 Task: Block off an entire day of the calendar on August 15th for the immersive and transformative team-building off-site retreat, which demands participation and active engagement from all team members.
Action: Mouse moved to (60, 120)
Screenshot: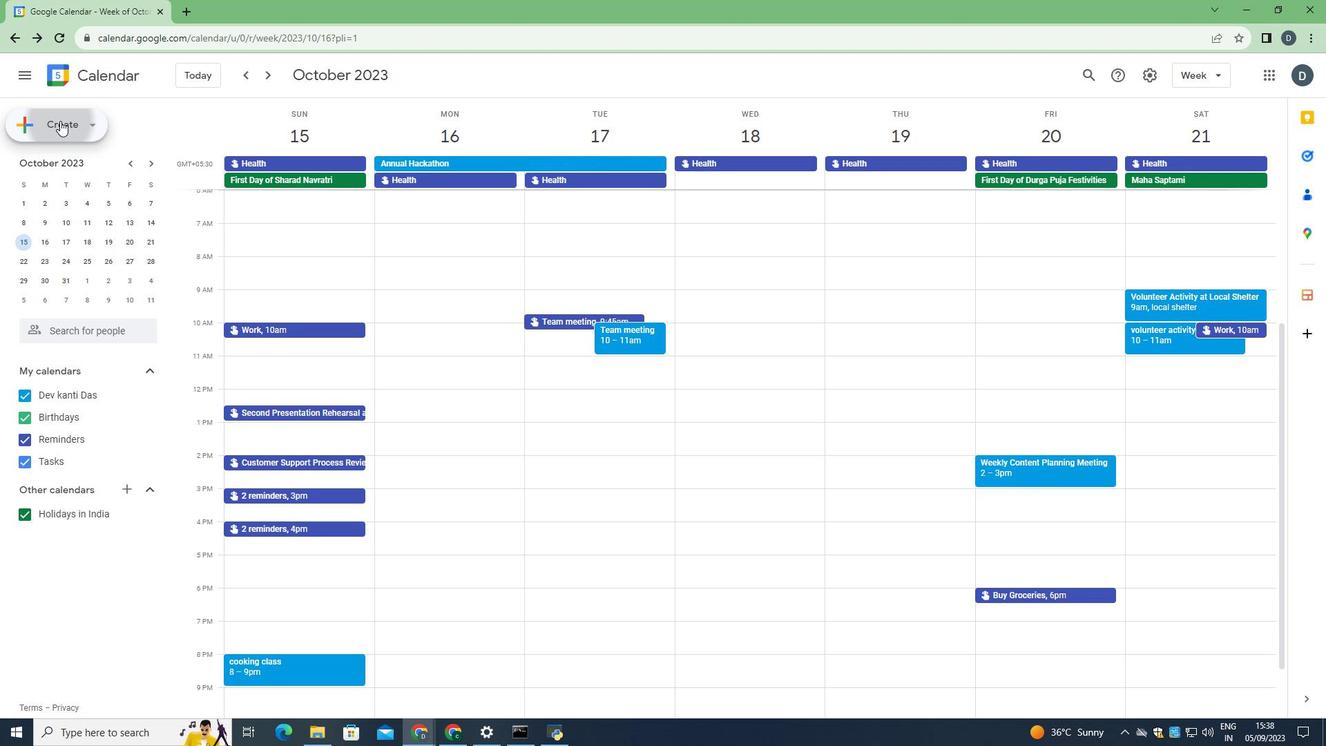 
Action: Mouse pressed left at (60, 120)
Screenshot: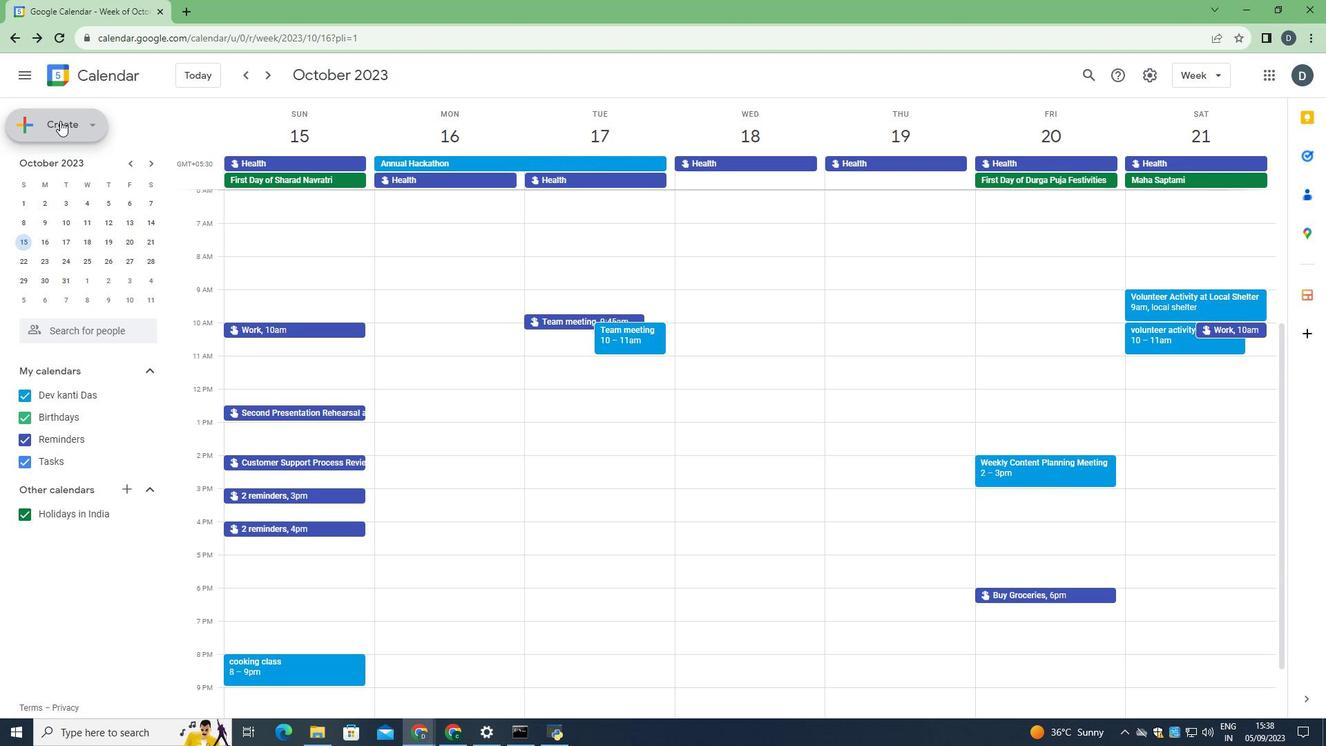 
Action: Mouse moved to (46, 164)
Screenshot: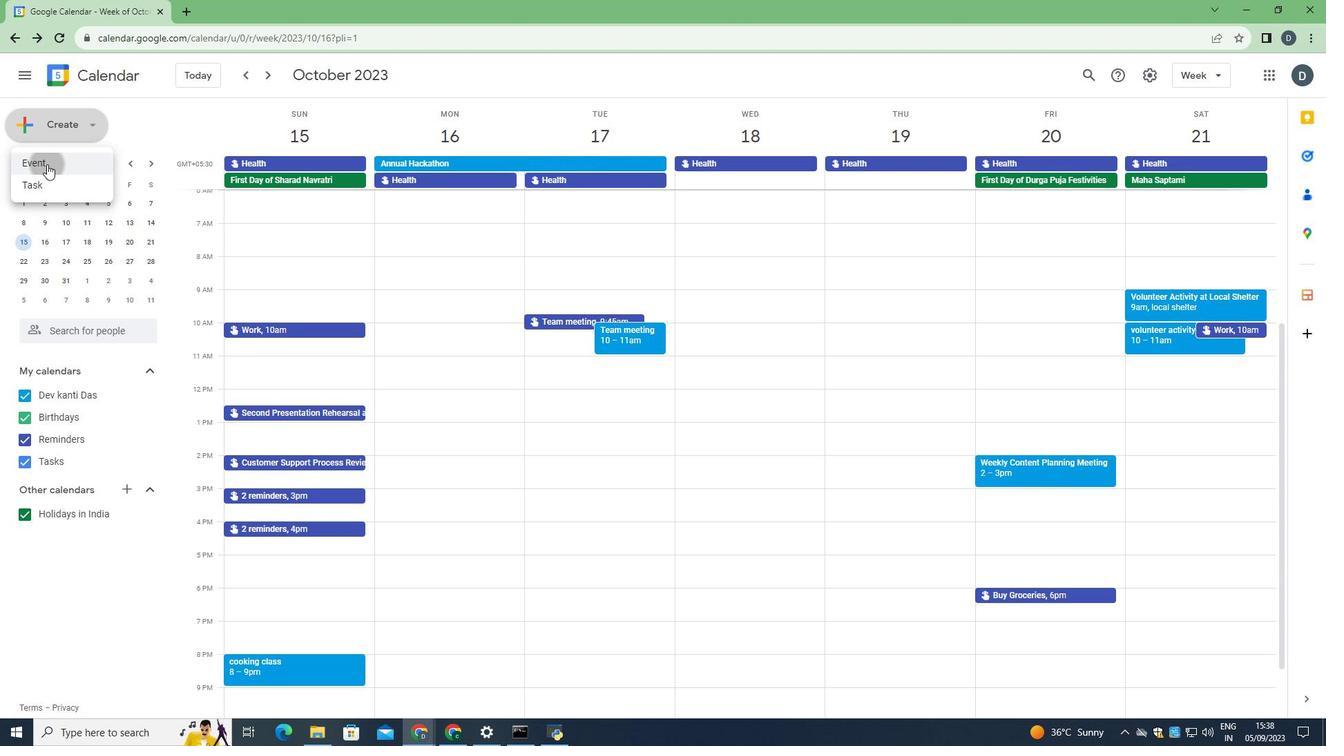 
Action: Mouse pressed left at (46, 164)
Screenshot: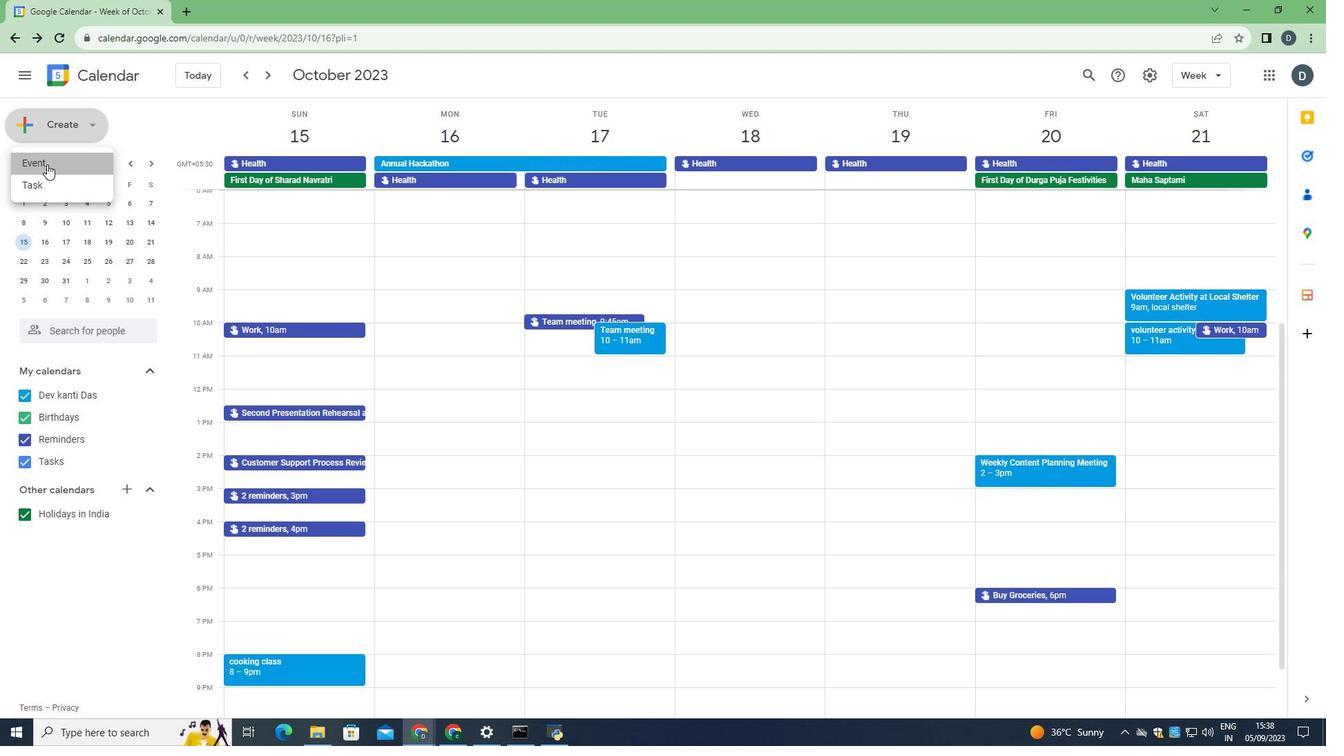 
Action: Mouse moved to (489, 251)
Screenshot: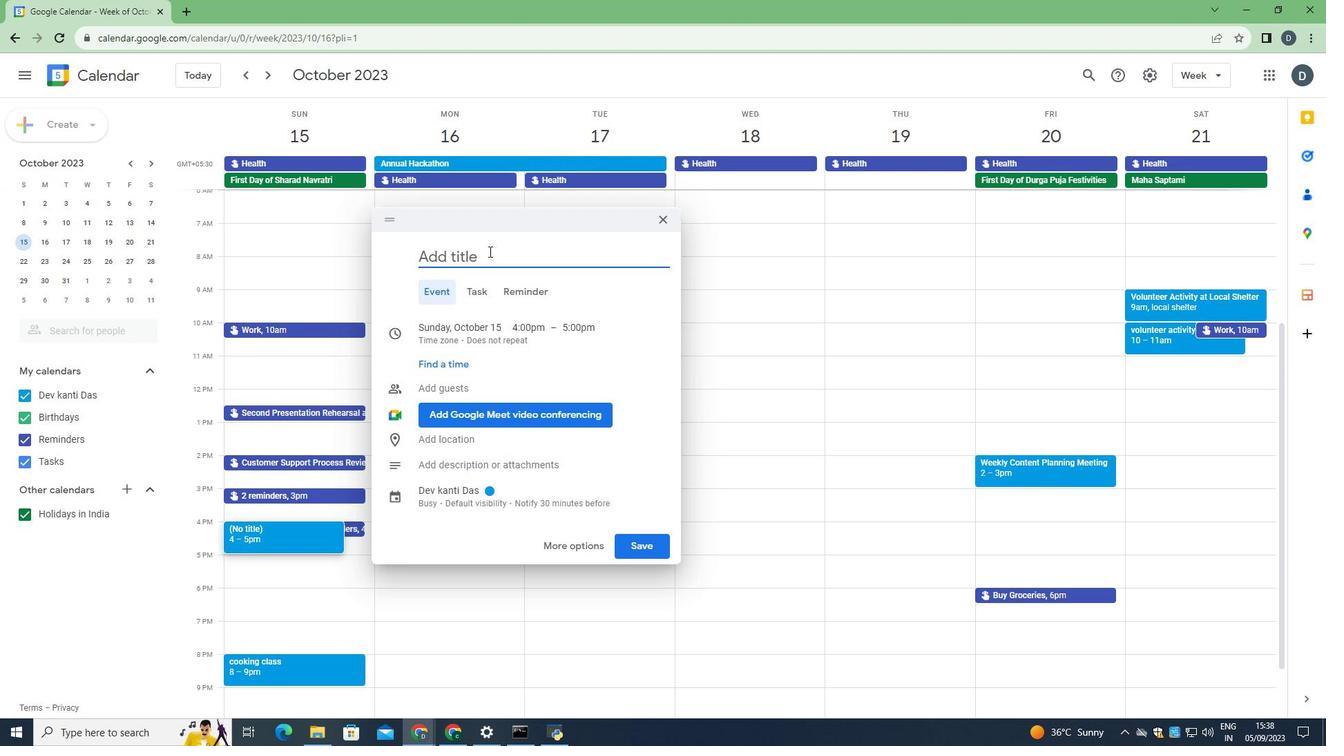 
Action: Mouse pressed left at (489, 251)
Screenshot: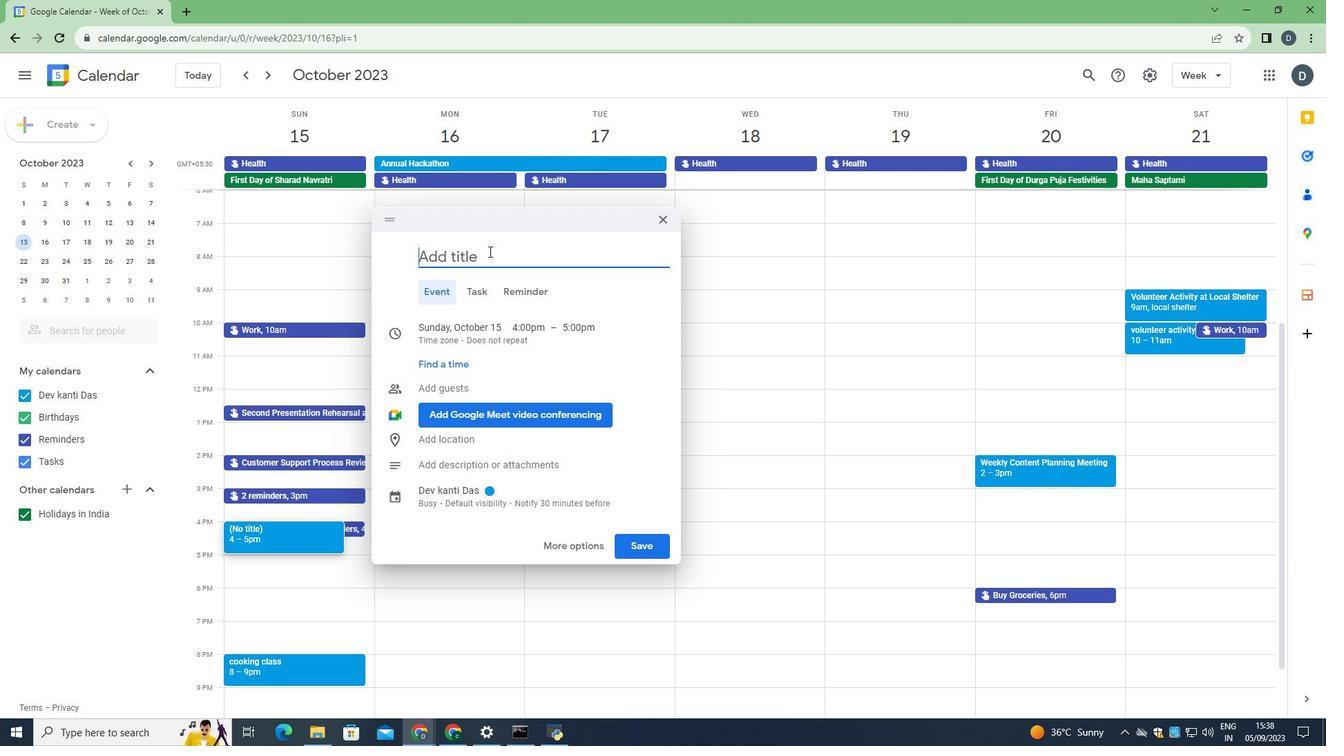 
Action: Key pressed <Key.shift>Team-<Key.shift>Building<Key.space><Key.shift>Off-<Key.shift>Site<Key.space><Key.shift>Retreat
Screenshot: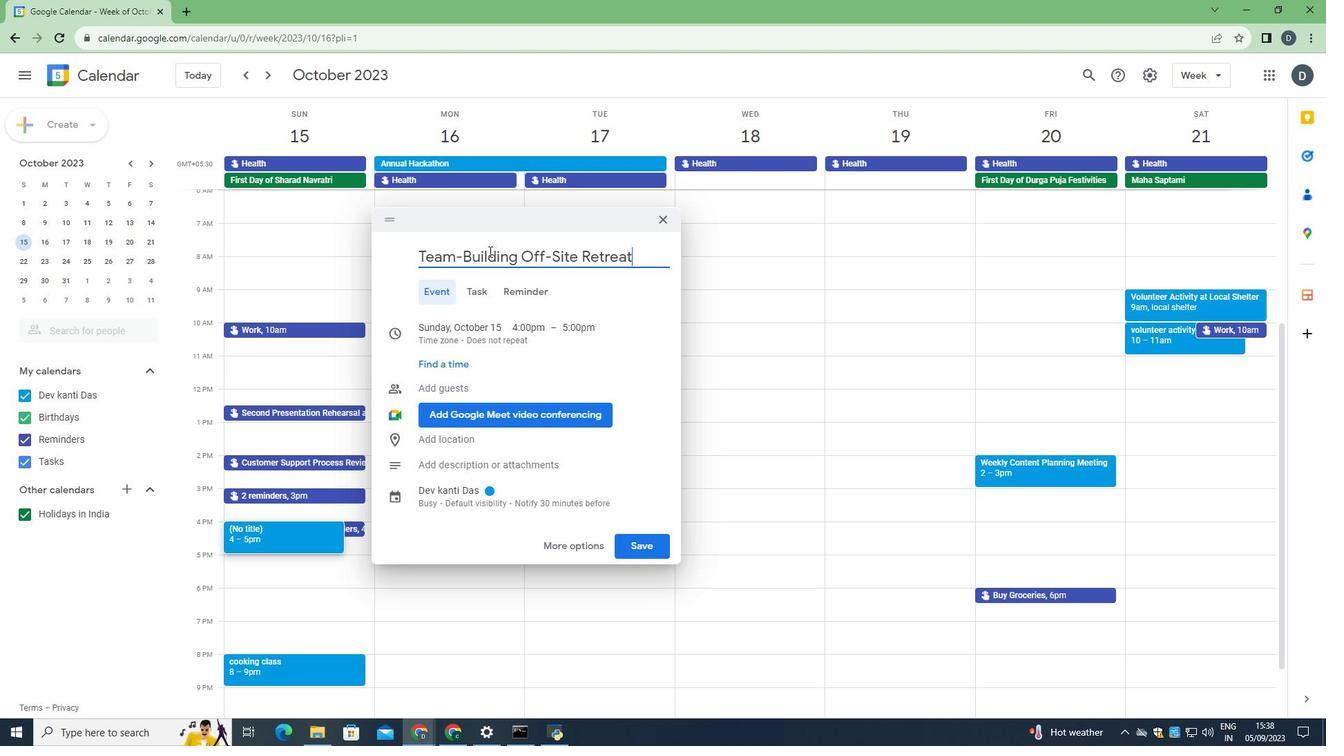 
Action: Mouse moved to (460, 323)
Screenshot: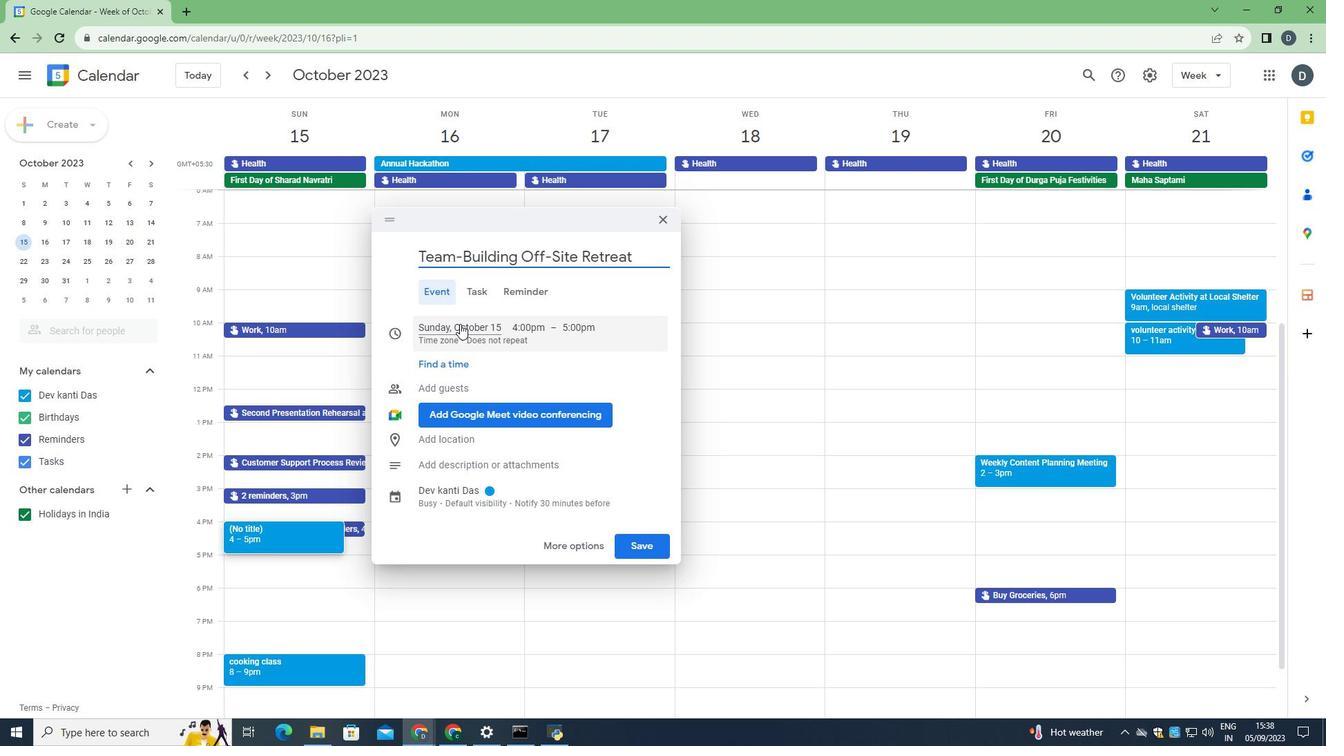 
Action: Mouse pressed left at (460, 323)
Screenshot: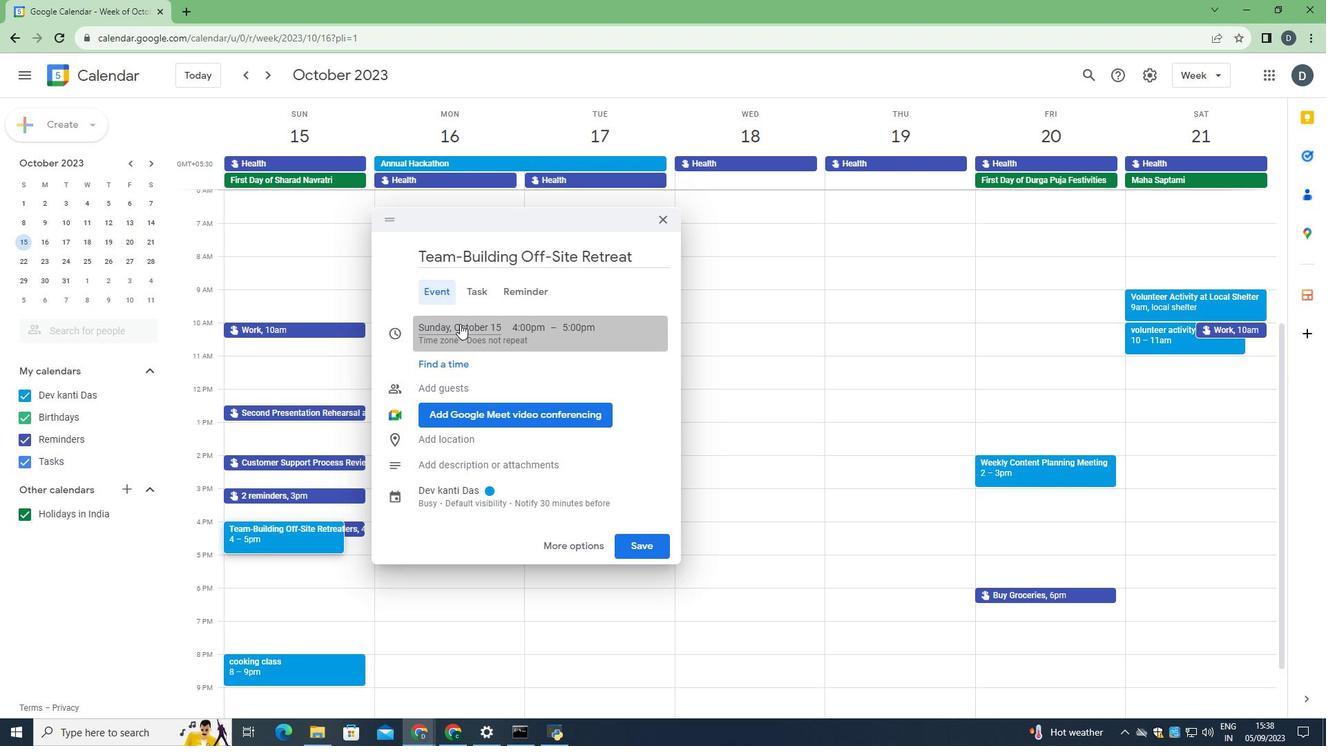 
Action: Mouse moved to (567, 353)
Screenshot: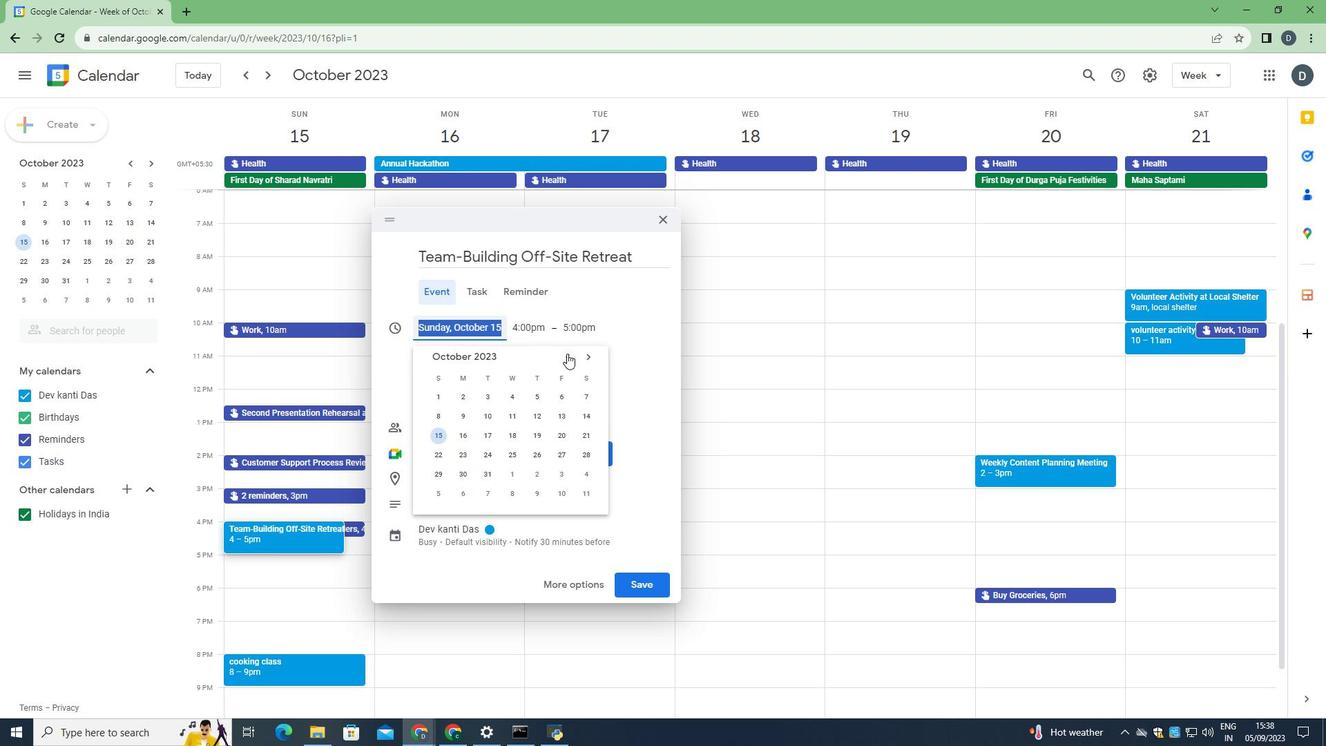 
Action: Mouse pressed left at (567, 353)
Screenshot: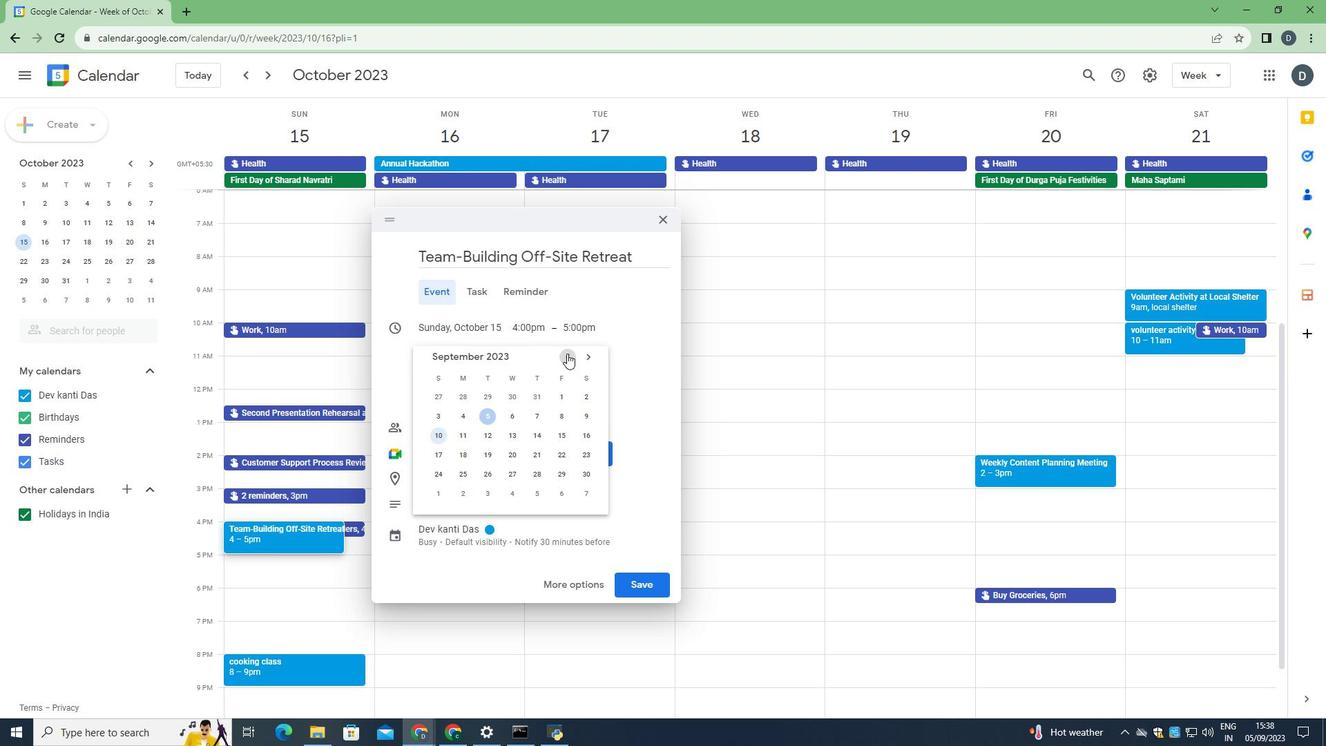 
Action: Mouse pressed left at (567, 353)
Screenshot: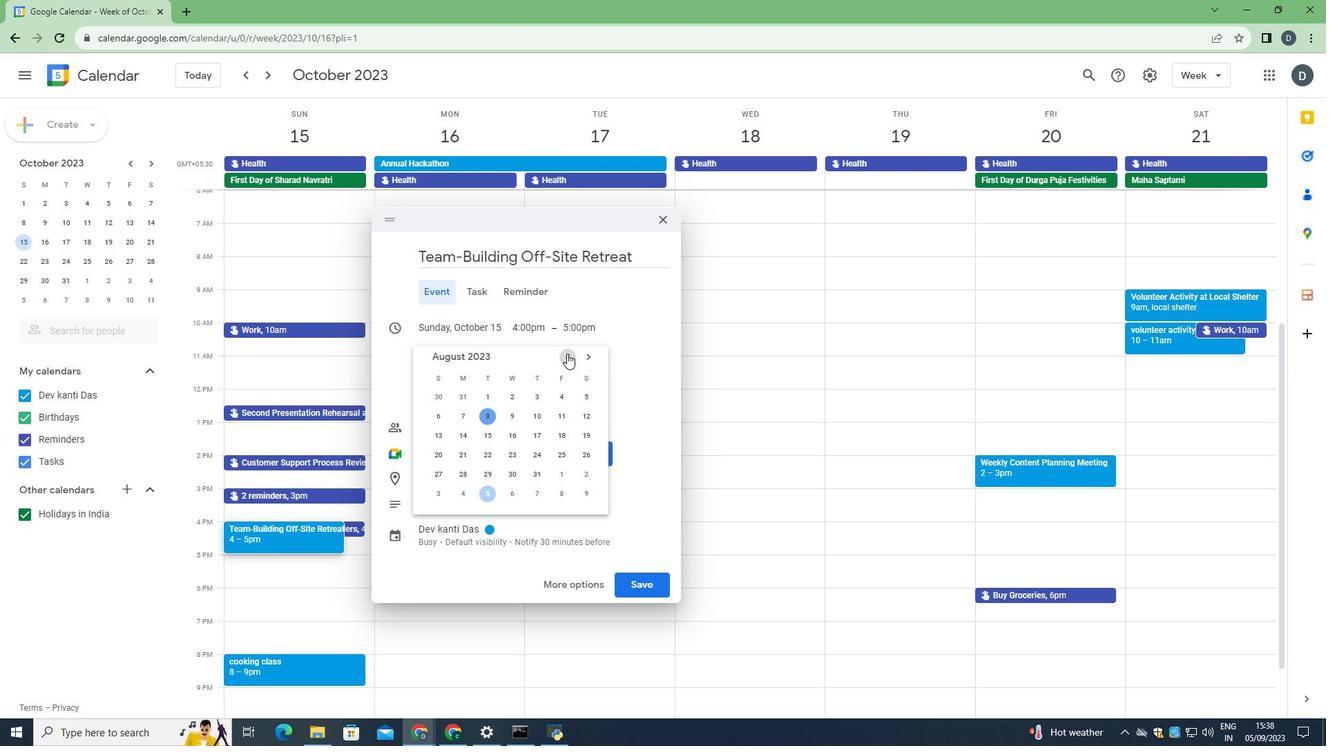 
Action: Mouse moved to (487, 436)
Screenshot: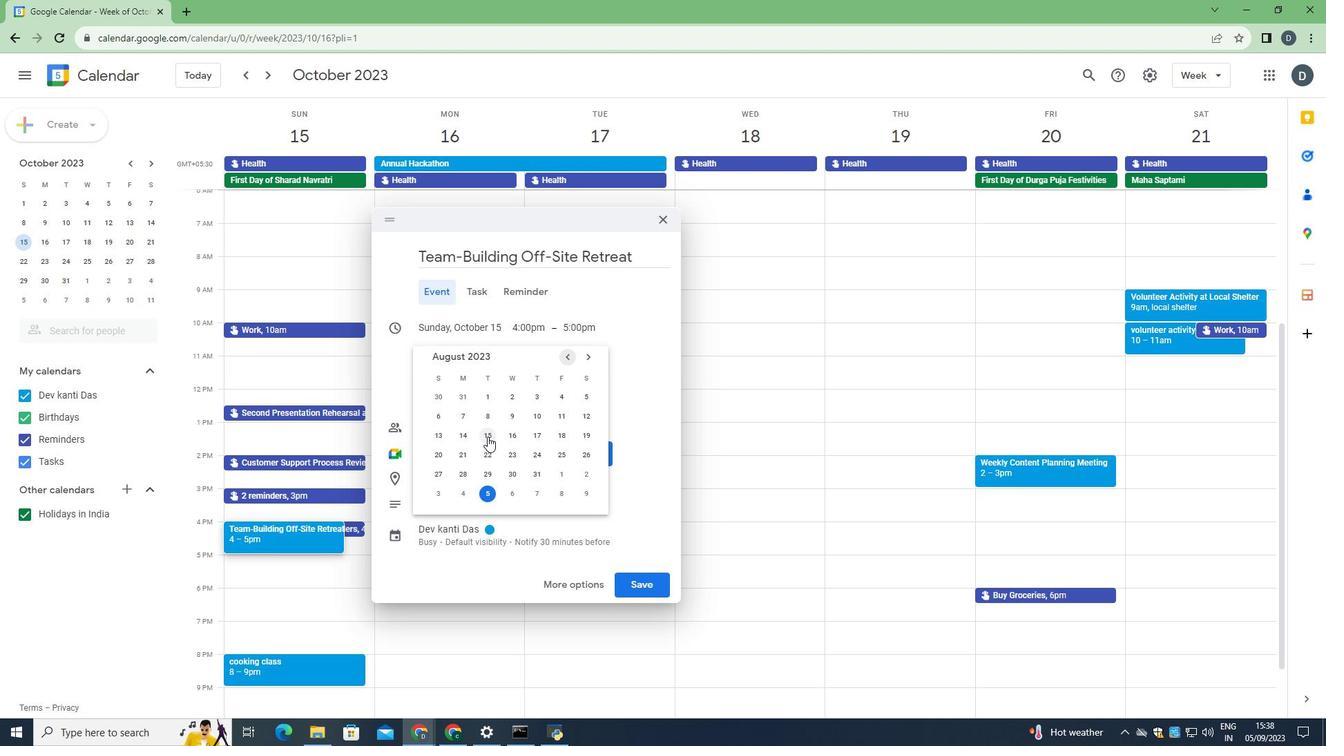 
Action: Mouse pressed left at (487, 436)
Screenshot: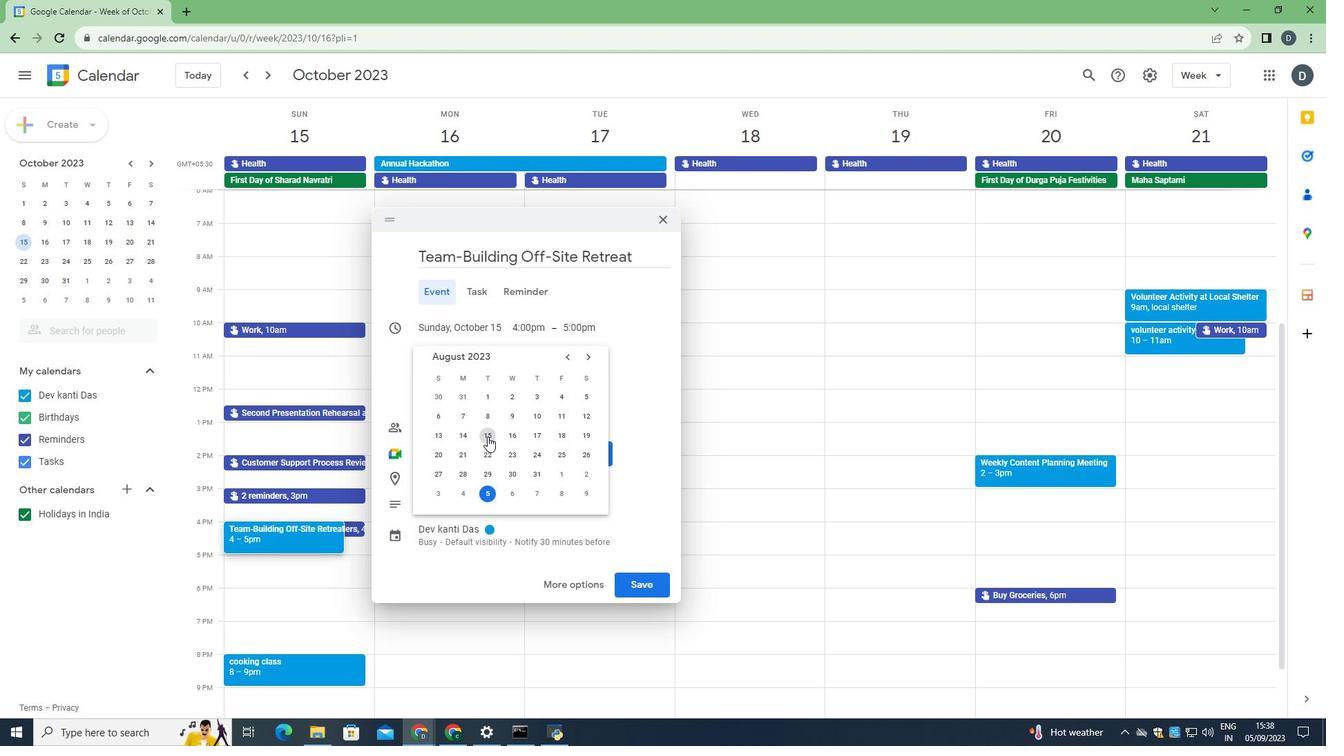 
Action: Mouse moved to (265, 353)
Screenshot: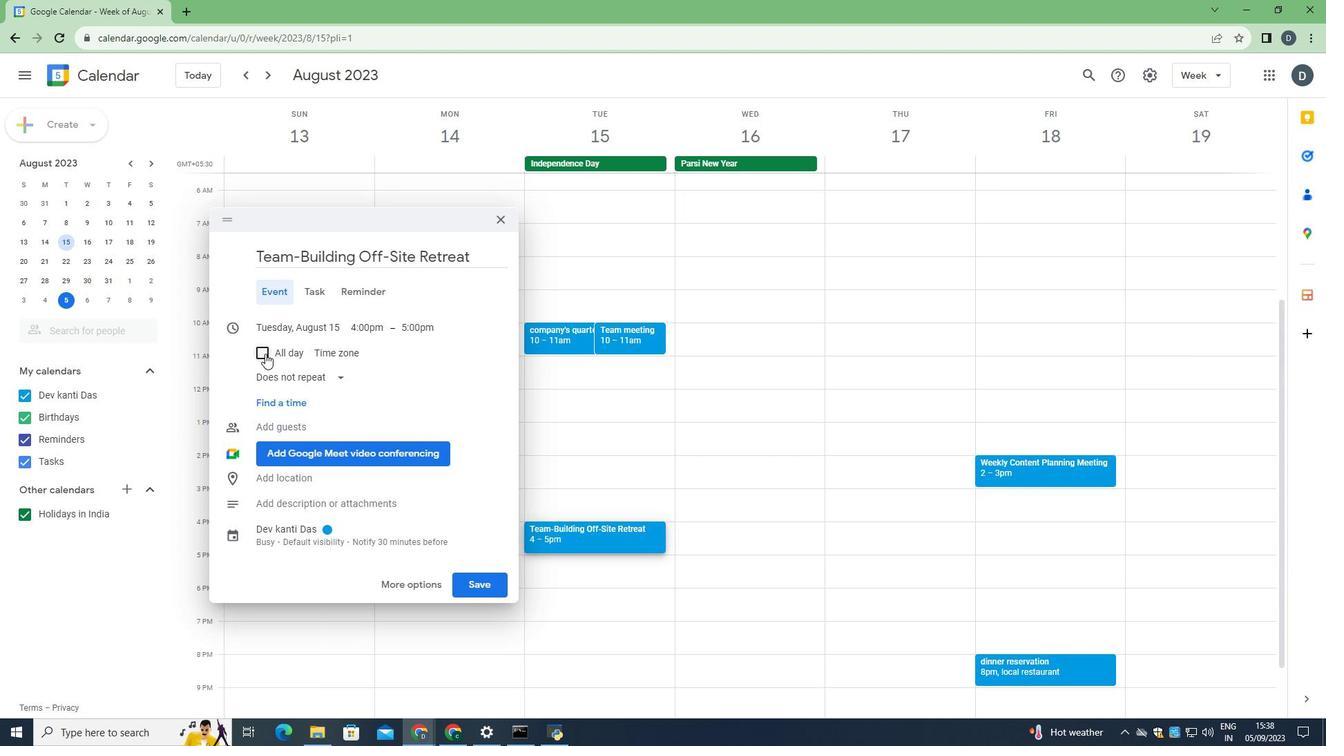 
Action: Mouse pressed left at (265, 353)
Screenshot: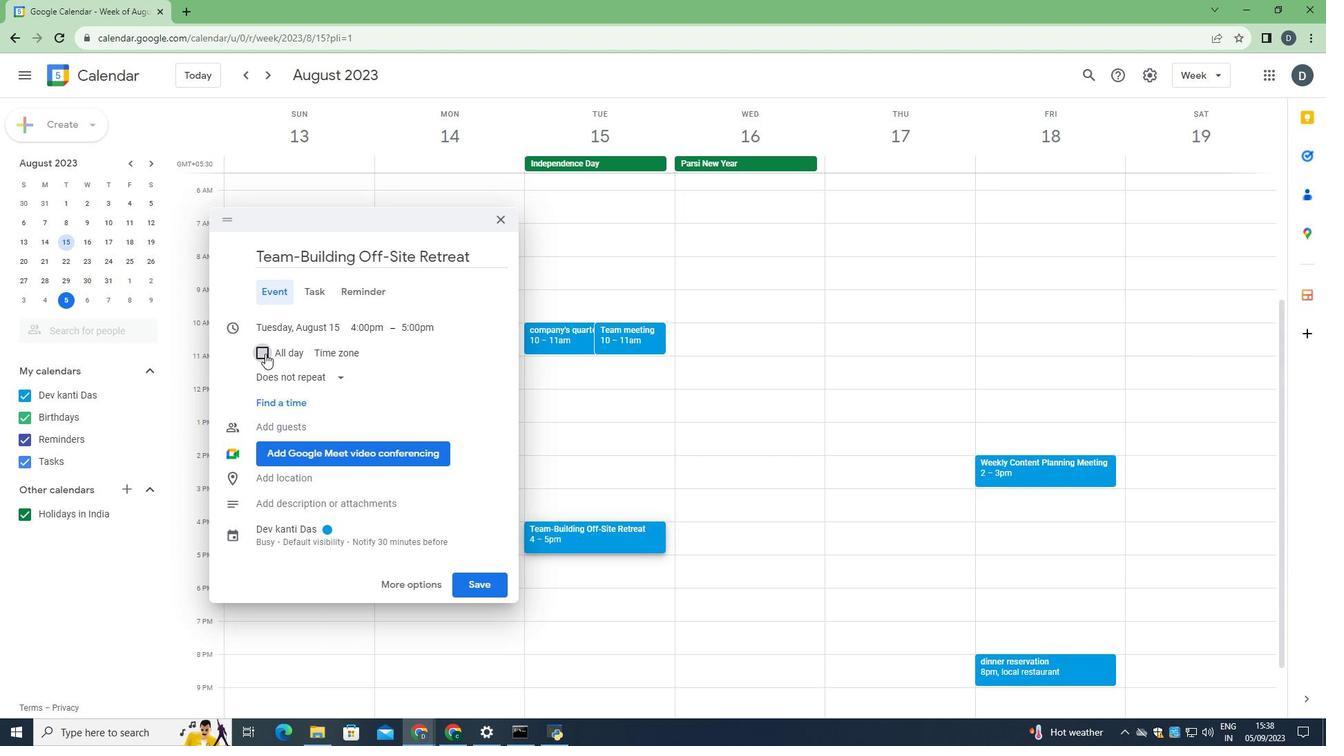 
Action: Mouse moved to (411, 533)
Screenshot: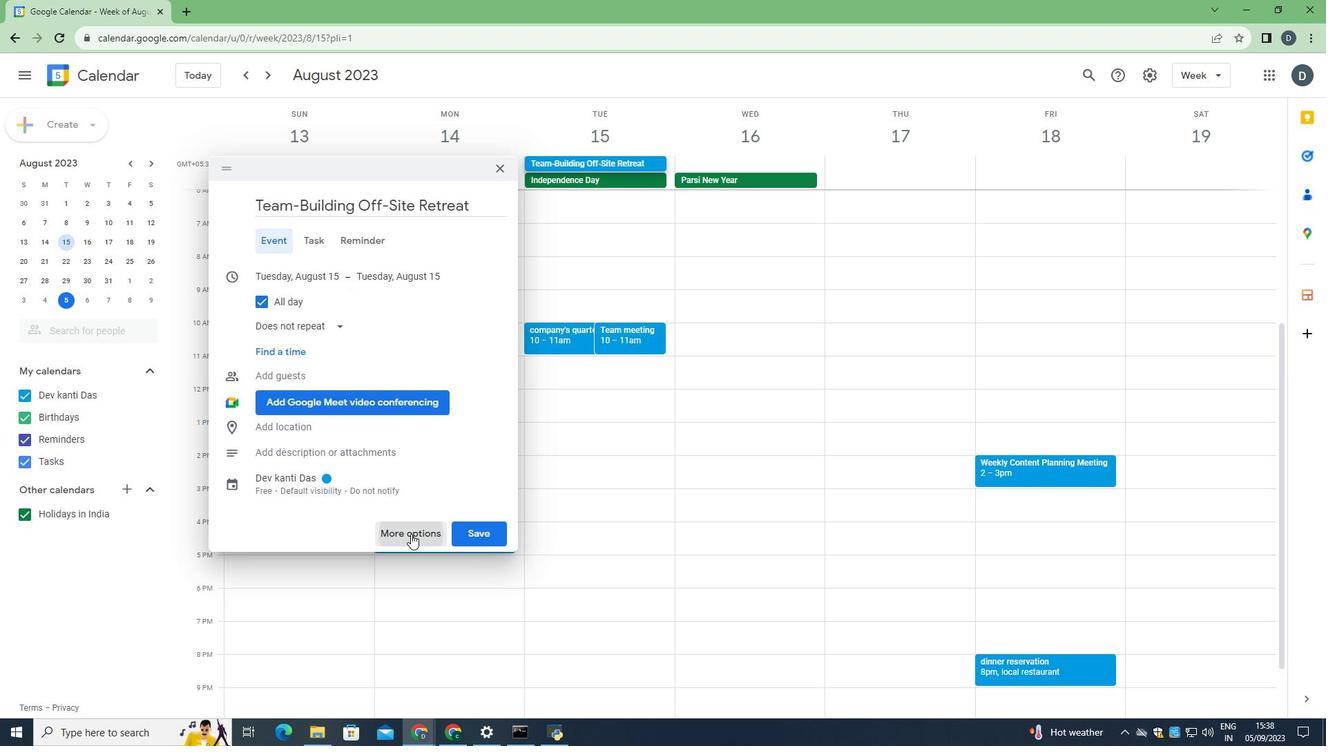 
Action: Mouse pressed left at (411, 533)
Screenshot: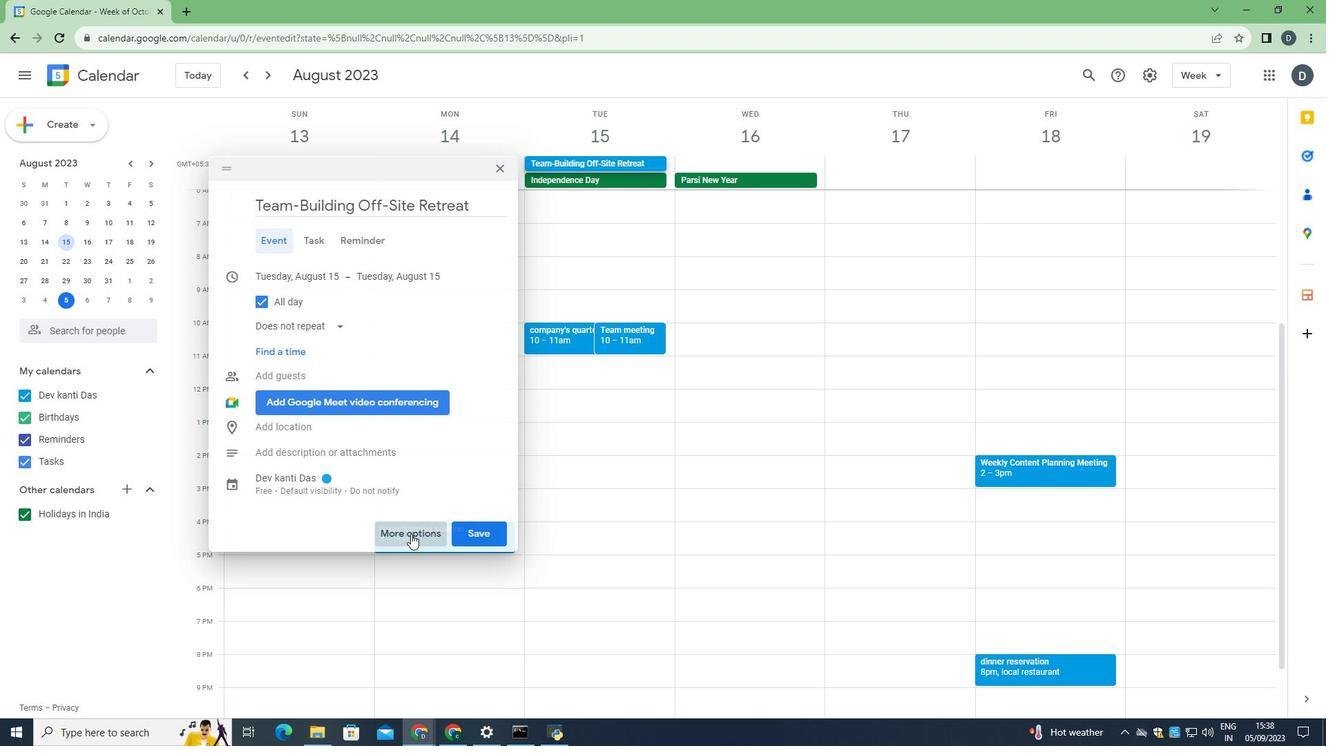 
Action: Mouse moved to (223, 456)
Screenshot: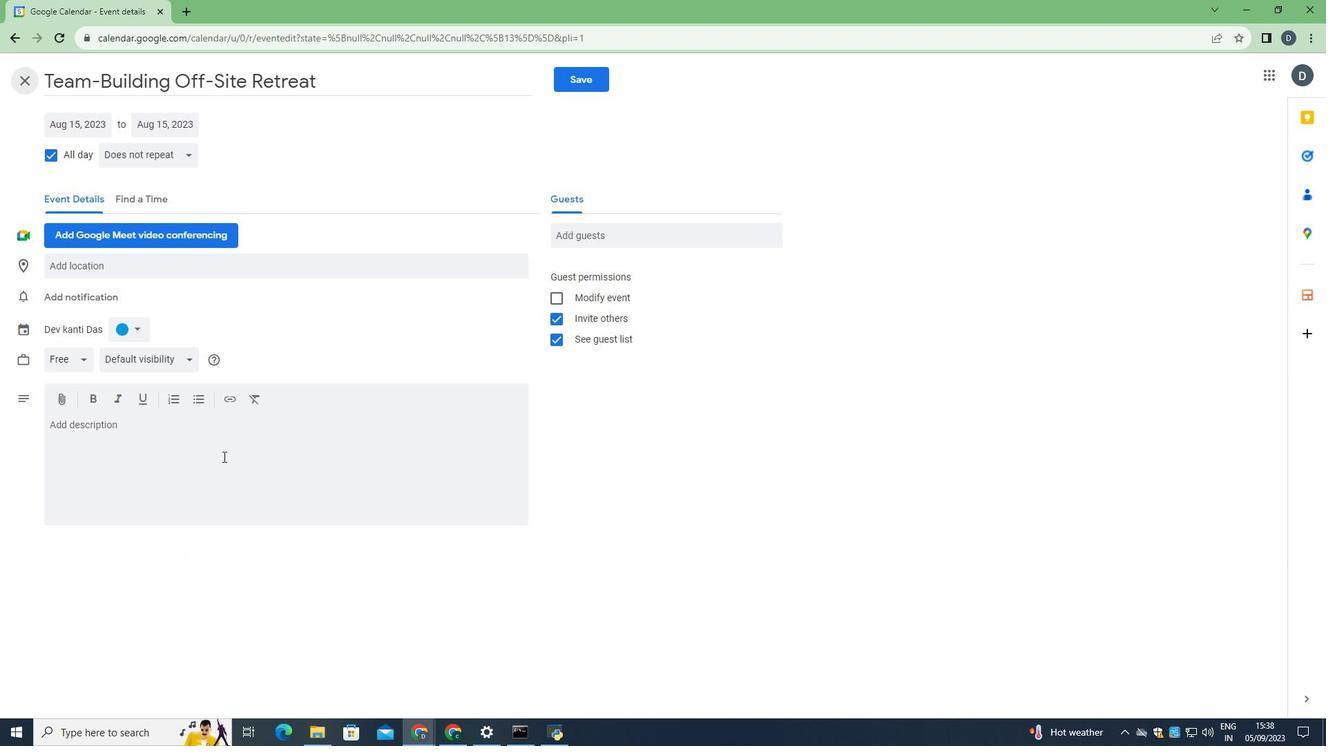 
Action: Mouse pressed left at (223, 456)
Screenshot: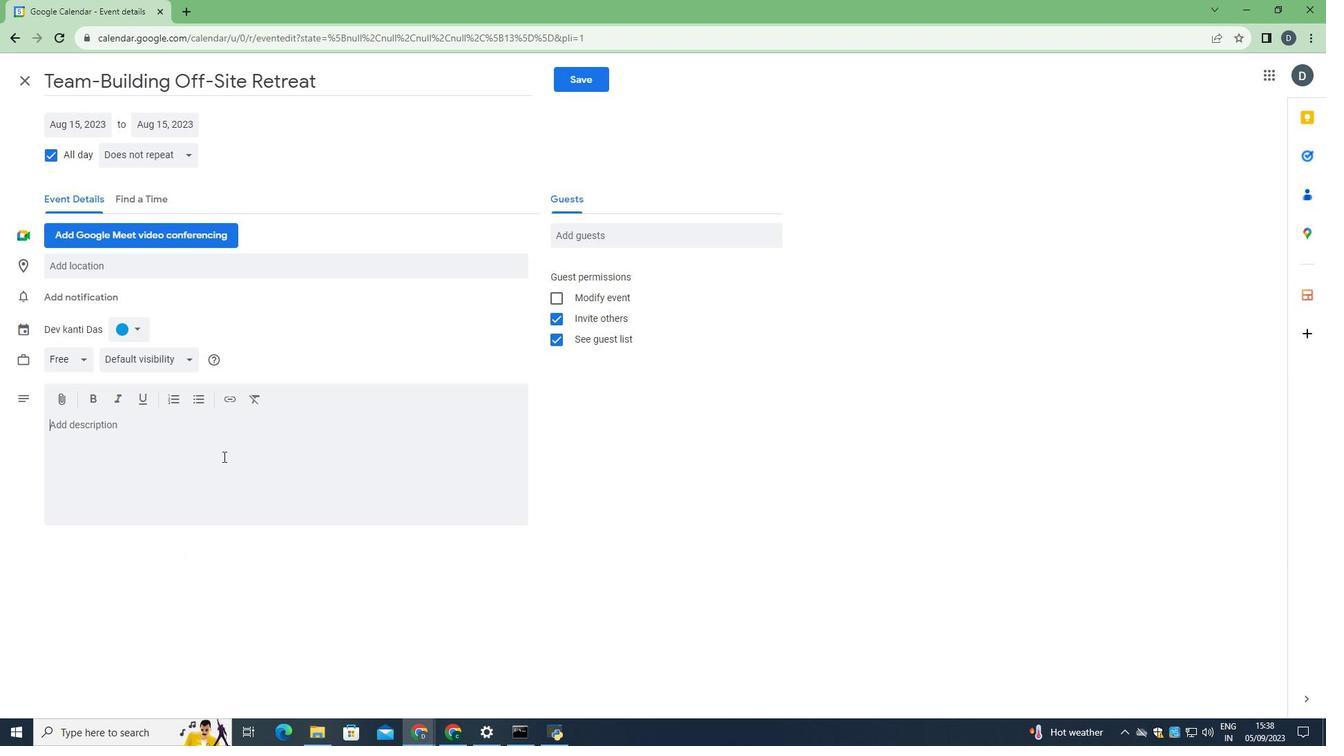 
Action: Key pressed <Key.shift>An<Key.space>immersive<Key.space>and<Key.space>transformative<Key.space>team-building<Key.space>off-site<Key.space>retreat<Key.space>that<Key.space>demands<Key.space>participation<Key.space>and<Key.space>active<Key.space>engagement<Key.space>from<Key.space>all<Key.space>team<Key.space>members.<Key.space><Key.shift>Please<Key.space>b<Key.backspace><Key.backspace><Key.backspace><Key.backspace><Key.backspace><Key.backspace><Key.backspace><Key.backspace><Key.backspace>
Screenshot: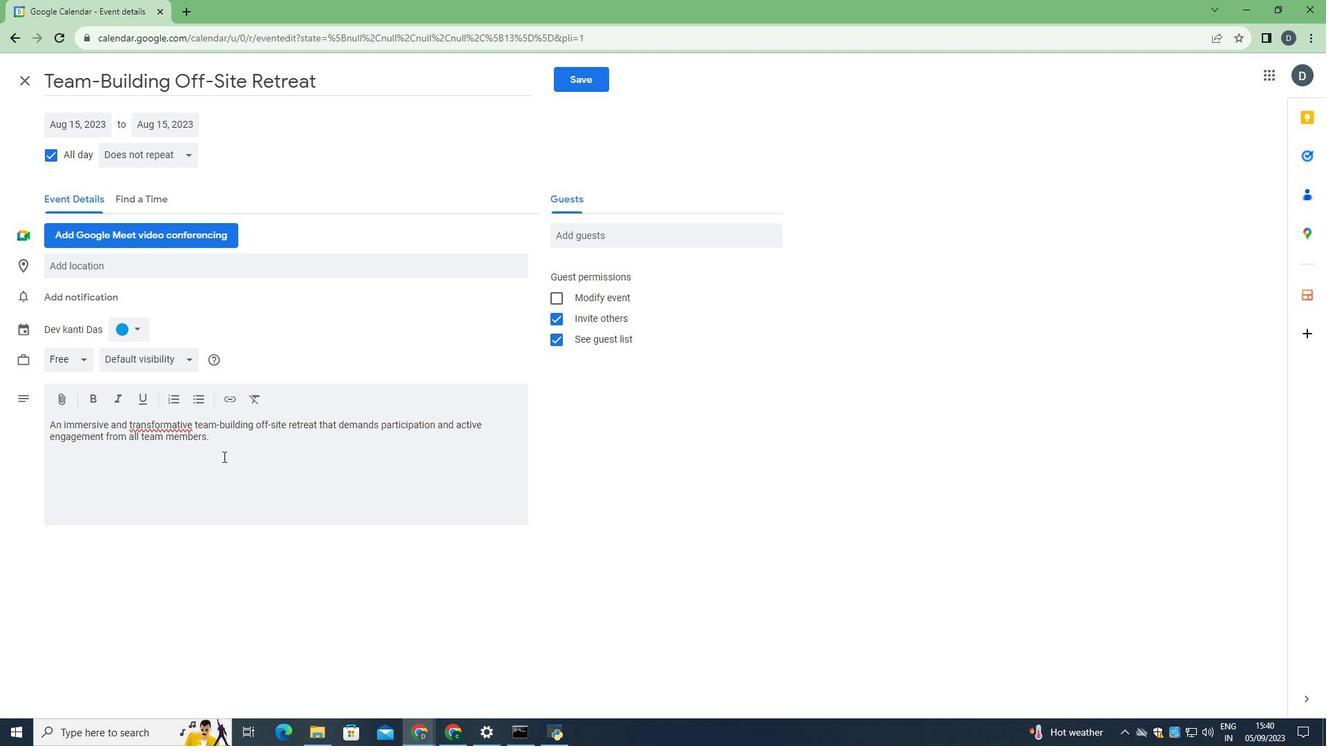 
Action: Mouse moved to (593, 73)
Screenshot: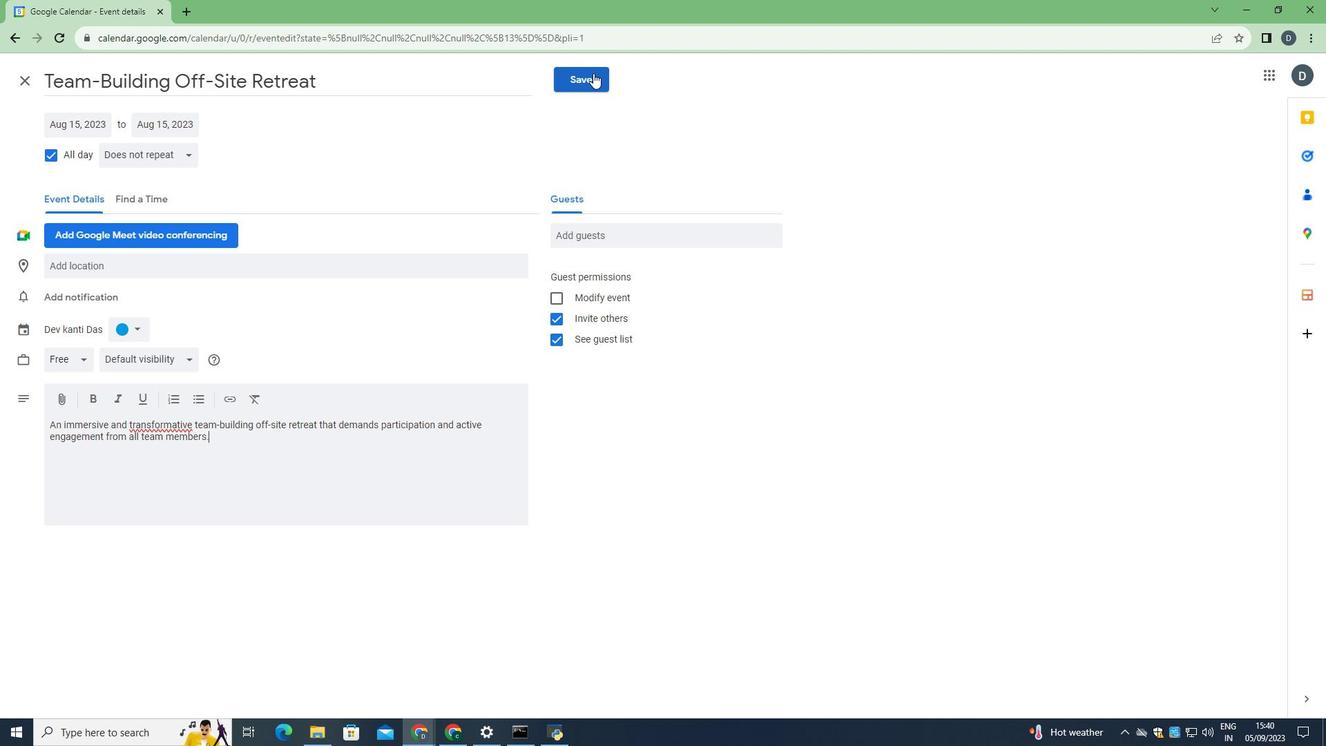 
Action: Mouse pressed left at (593, 73)
Screenshot: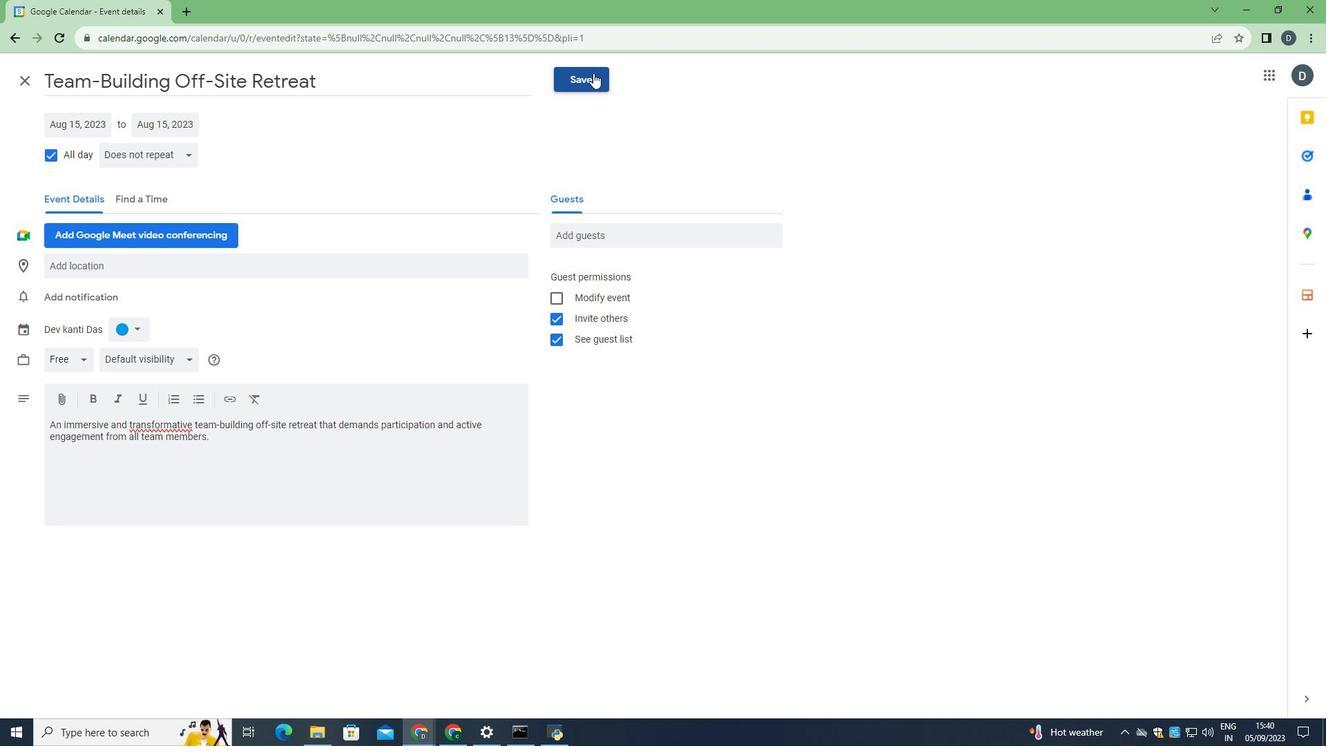 
